 Task: Search for calendar events categorized as 'Tomorrow' in the current folder.
Action: Mouse moved to (20, 72)
Screenshot: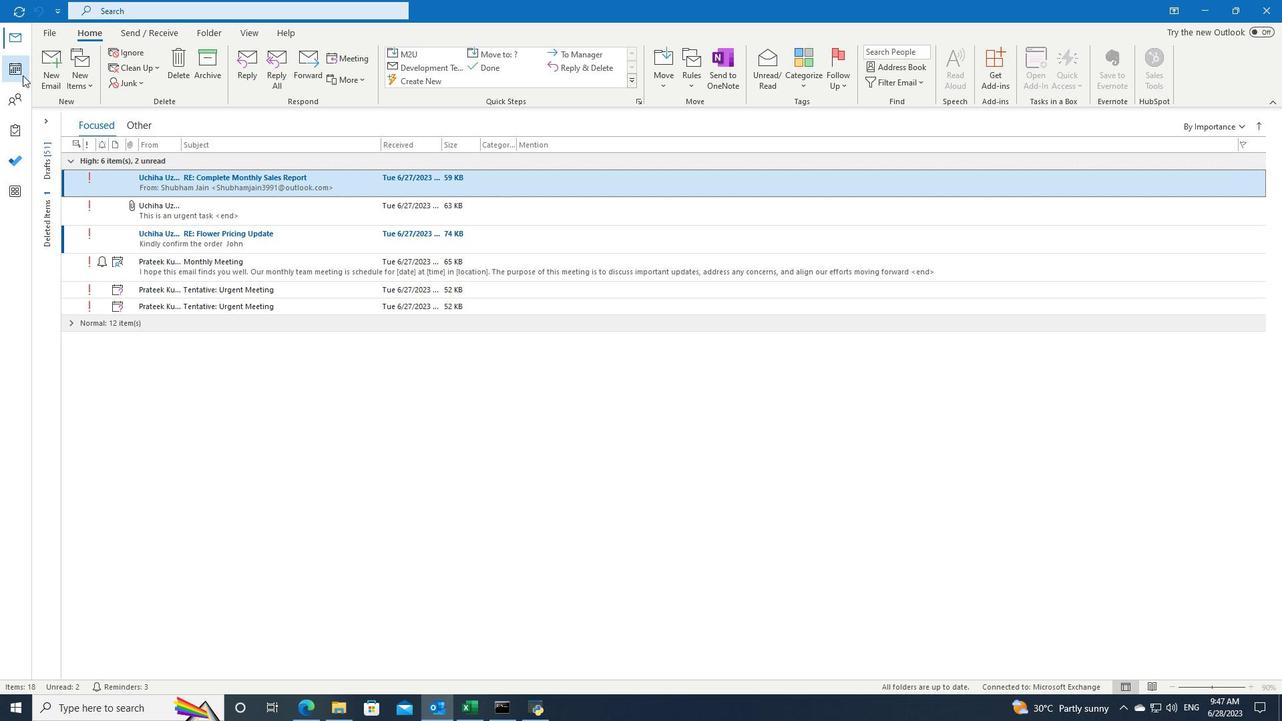 
Action: Mouse pressed left at (20, 72)
Screenshot: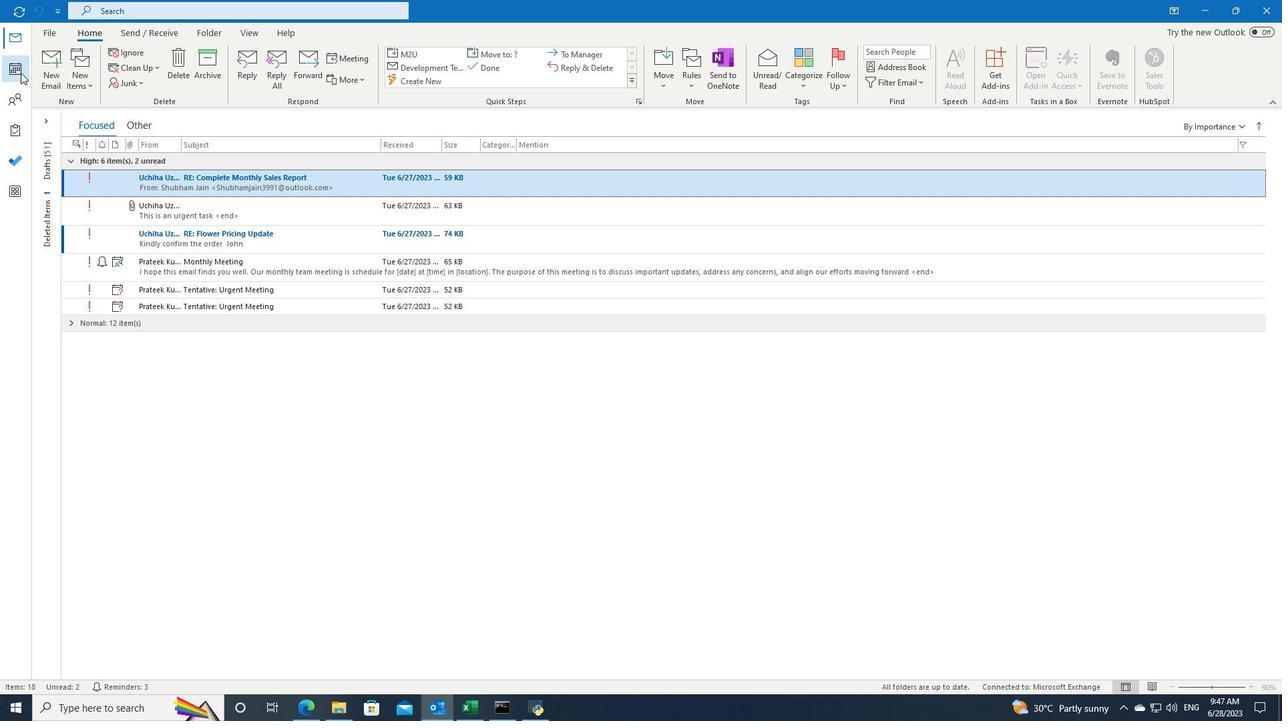 
Action: Mouse moved to (350, 6)
Screenshot: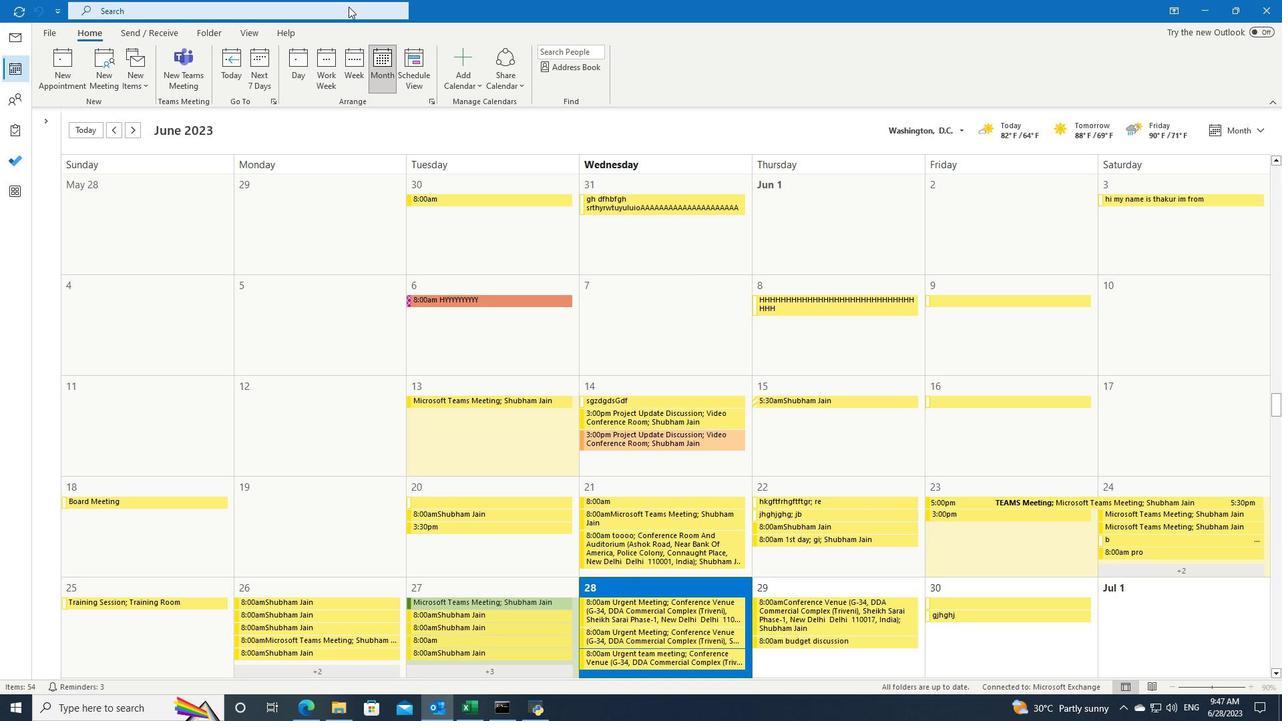 
Action: Mouse pressed left at (350, 6)
Screenshot: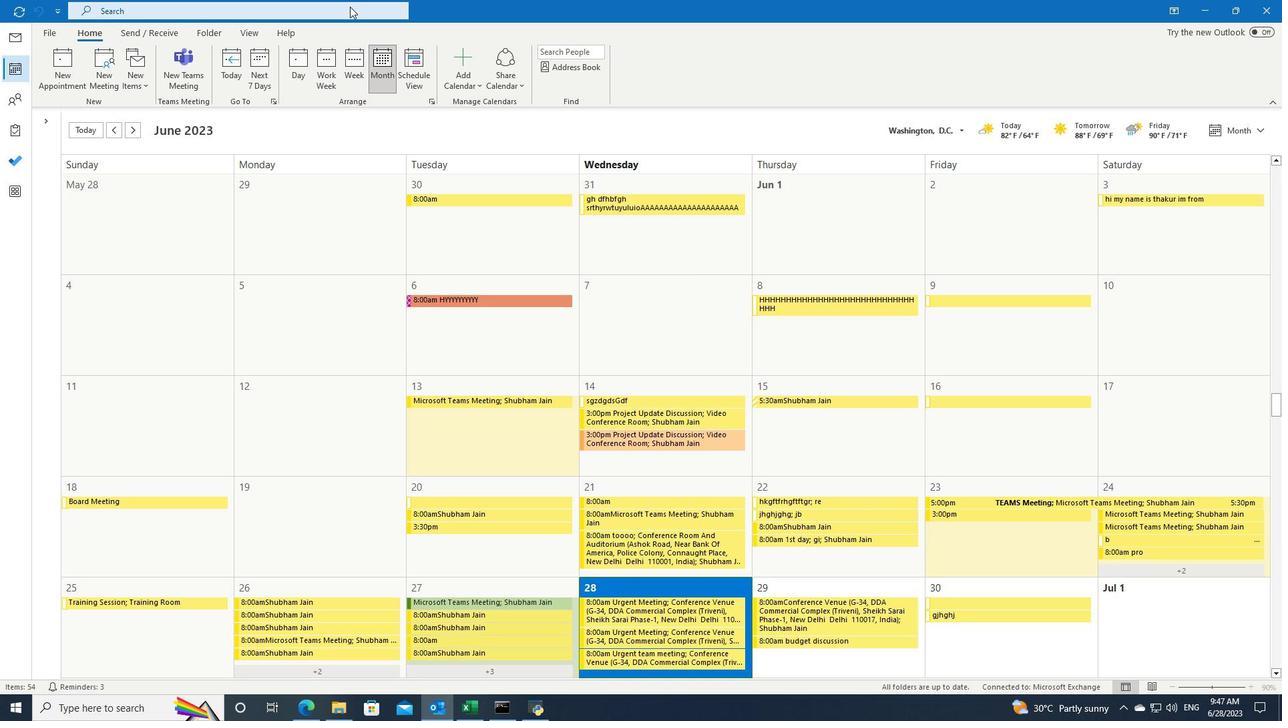 
Action: Mouse moved to (452, 11)
Screenshot: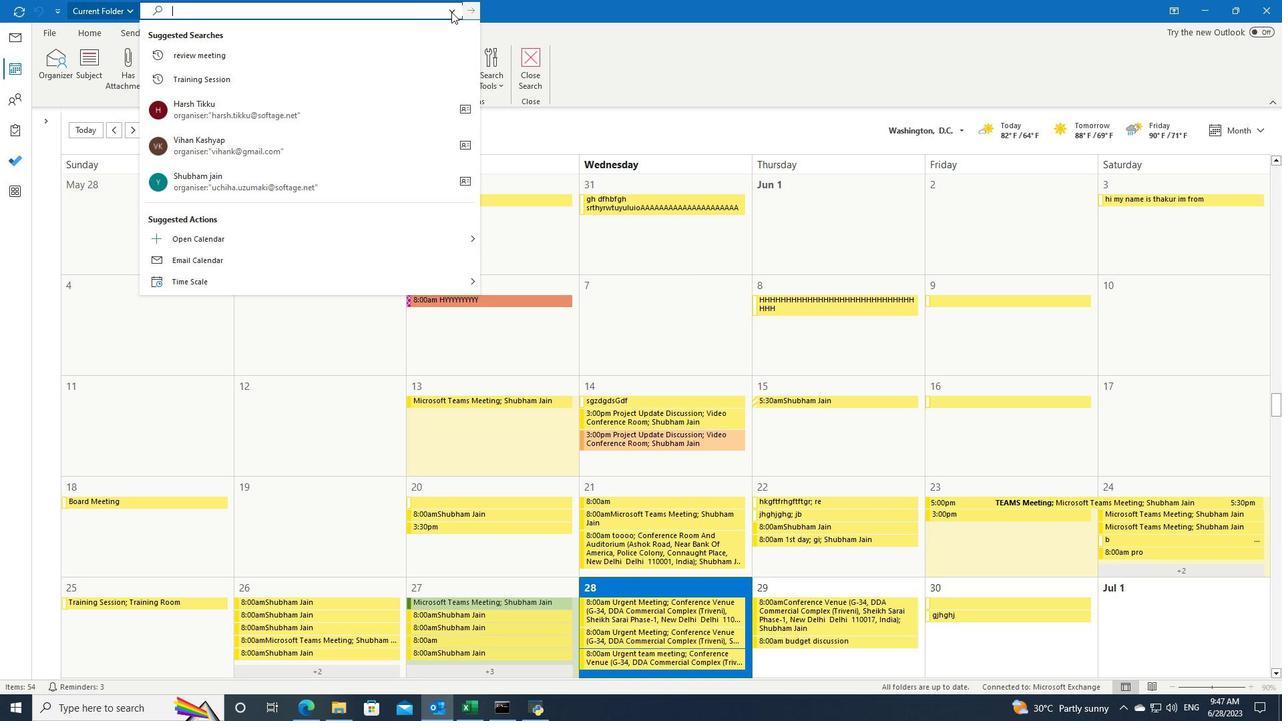 
Action: Mouse pressed left at (452, 11)
Screenshot: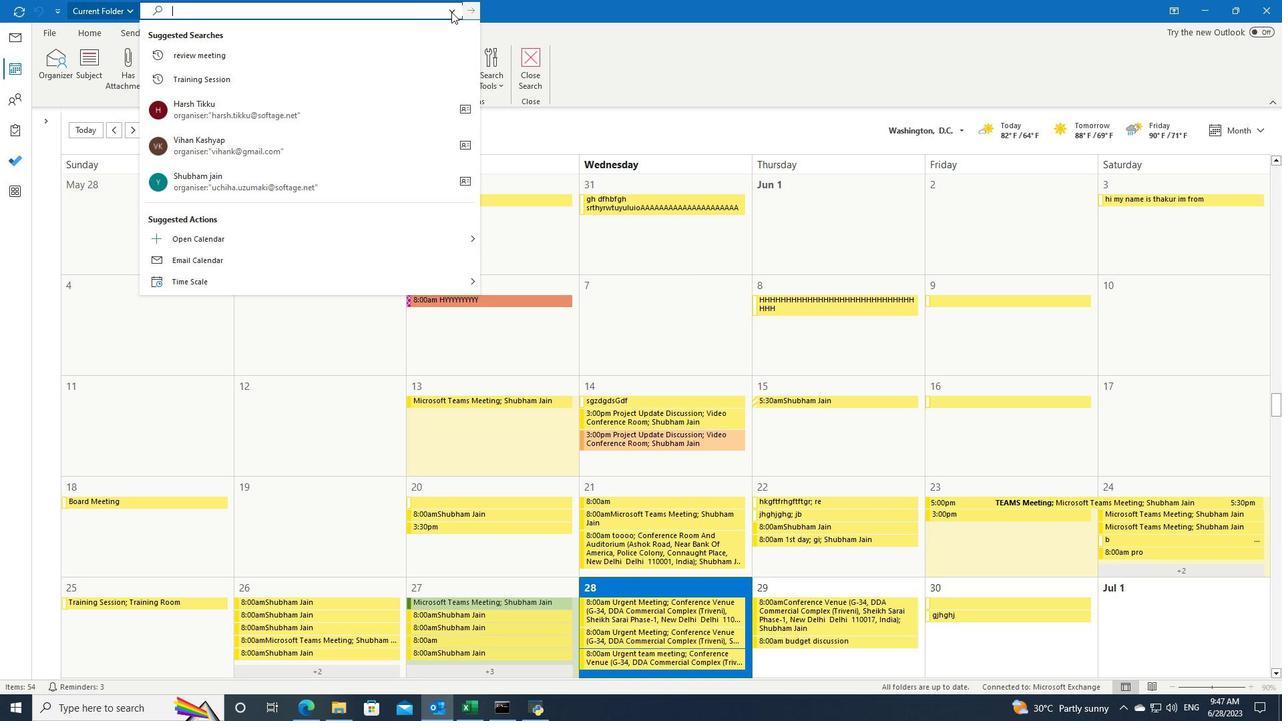 
Action: Mouse moved to (462, 110)
Screenshot: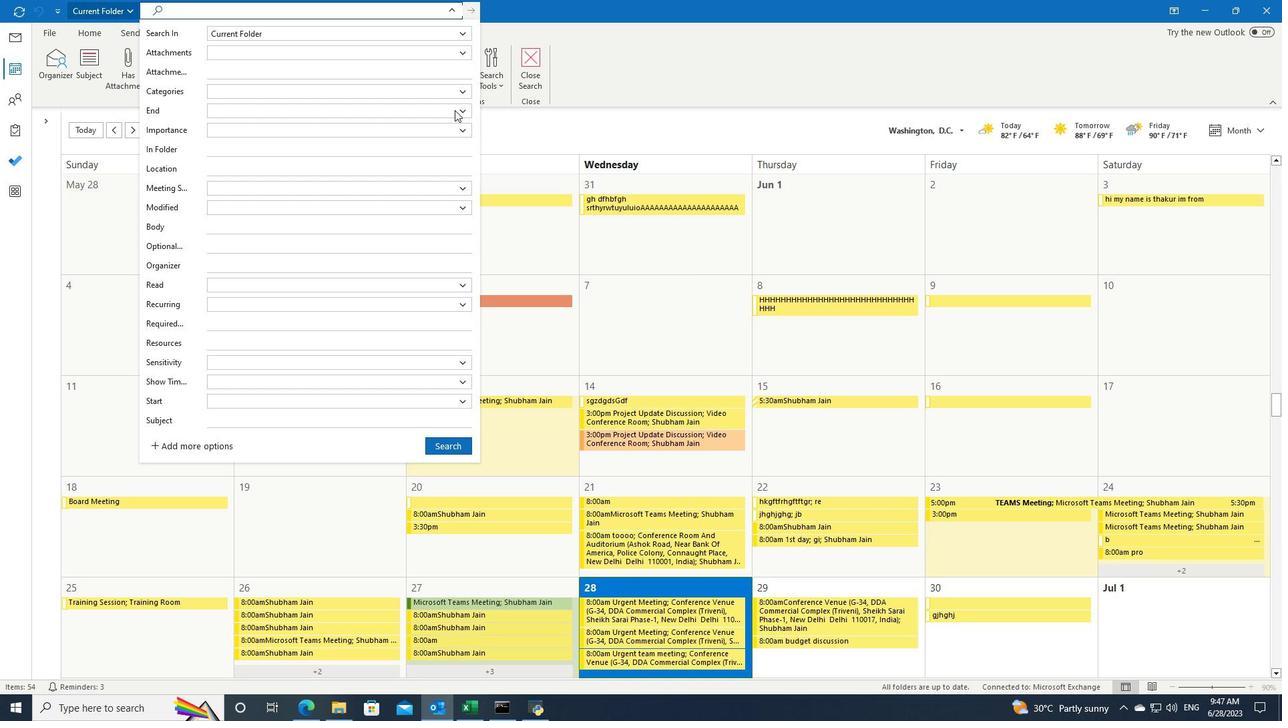 
Action: Mouse pressed left at (462, 110)
Screenshot: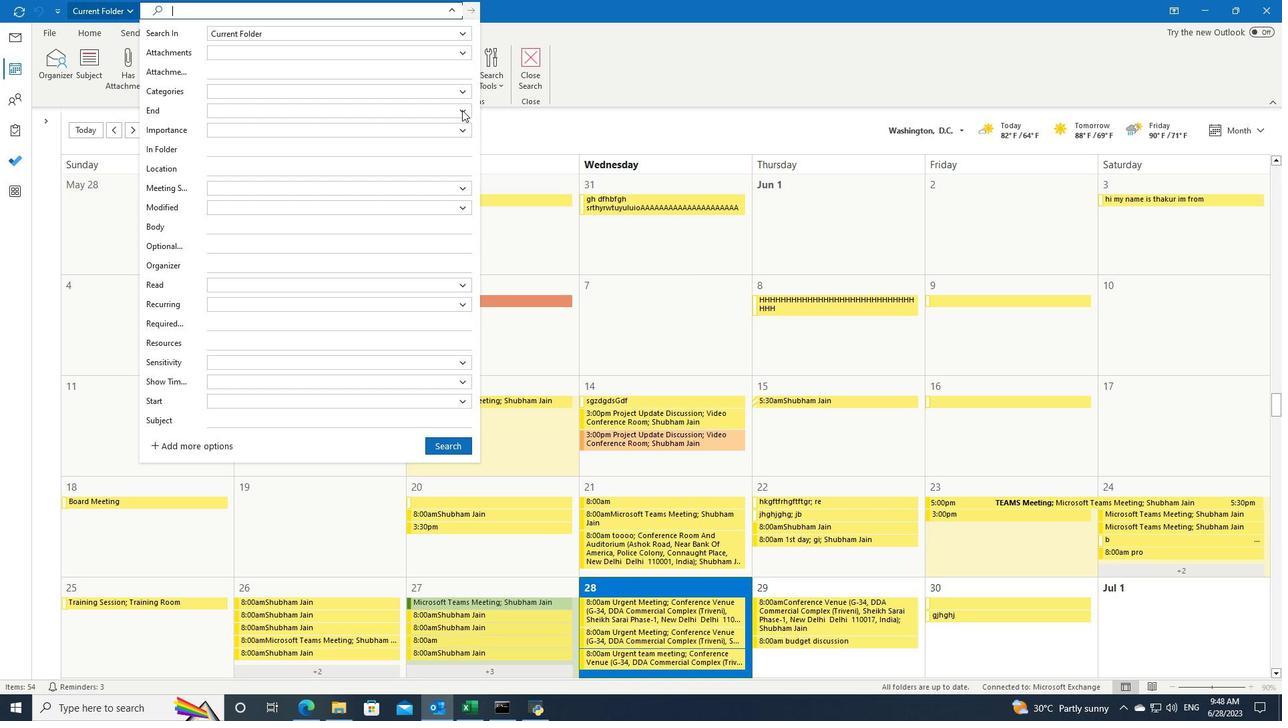 
Action: Mouse moved to (424, 146)
Screenshot: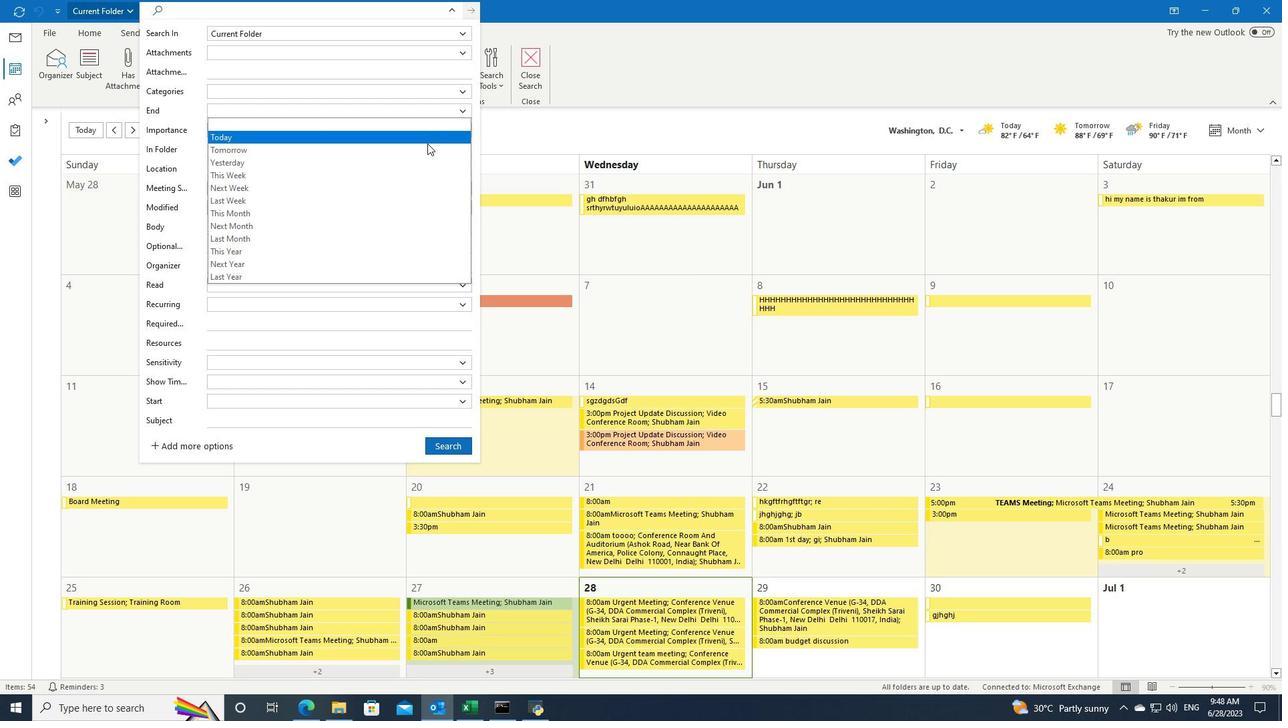 
Action: Mouse pressed left at (424, 146)
Screenshot: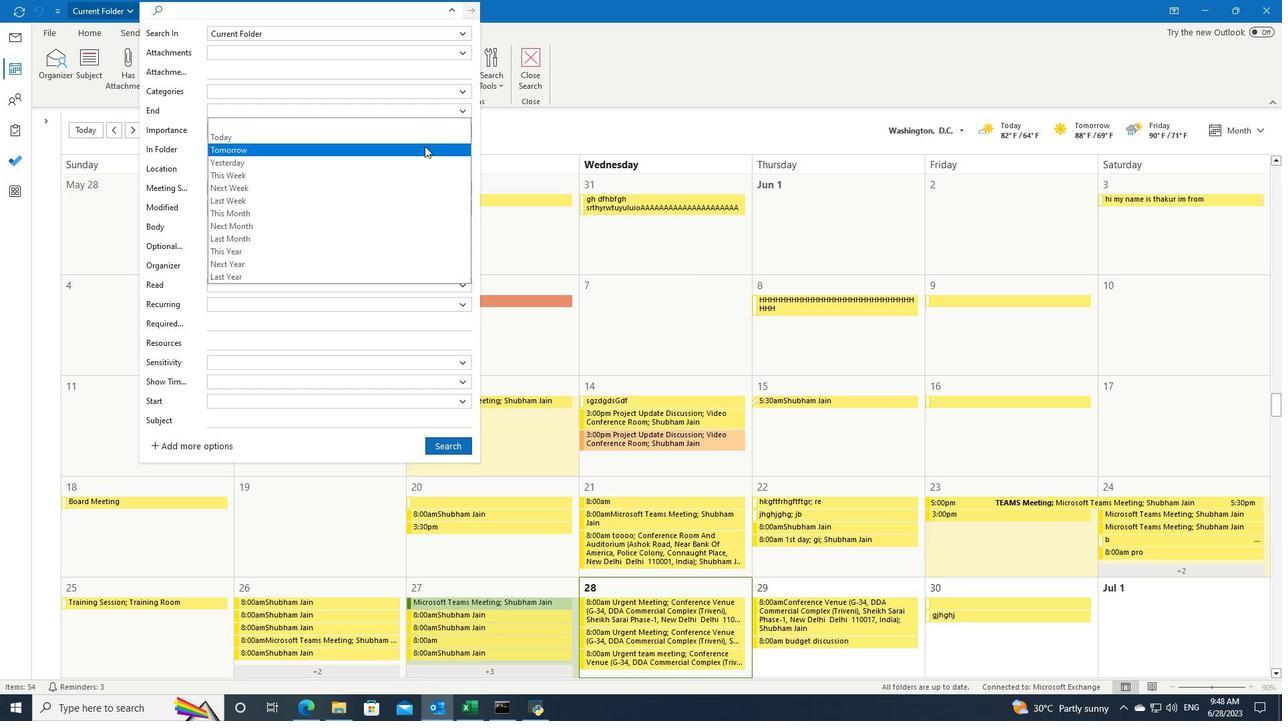 
Action: Mouse moved to (436, 442)
Screenshot: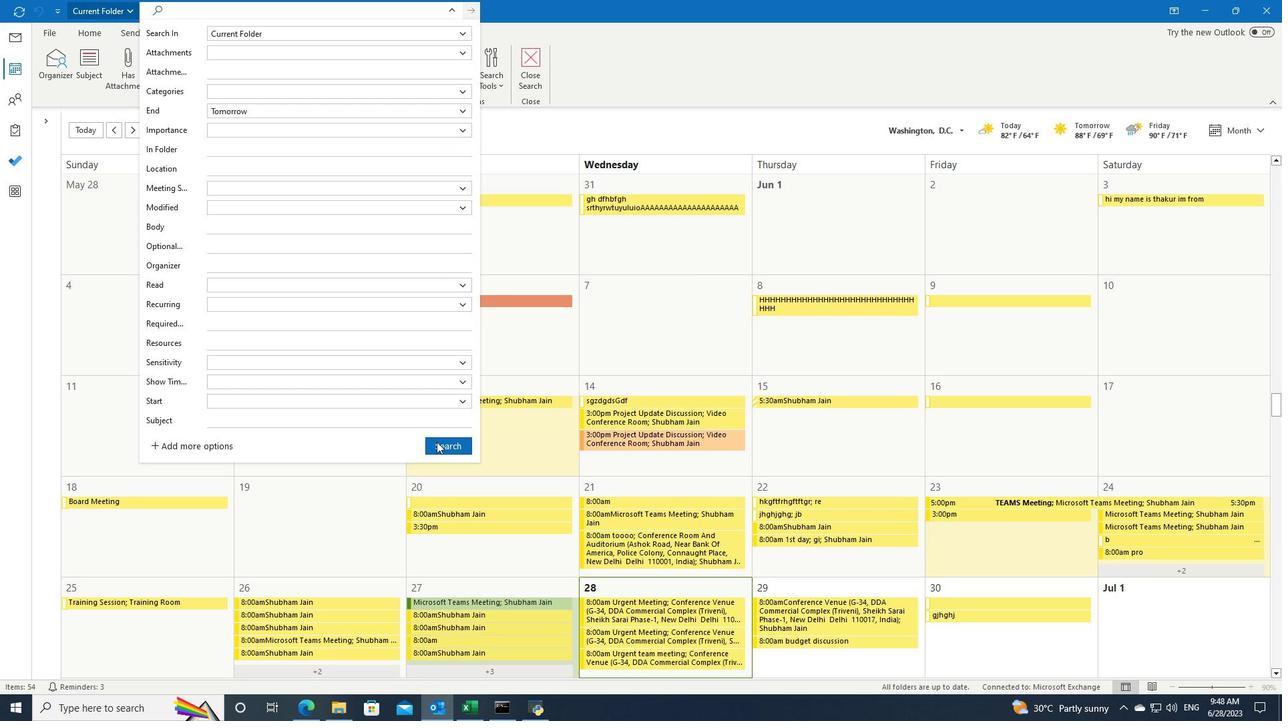 
Action: Mouse pressed left at (436, 442)
Screenshot: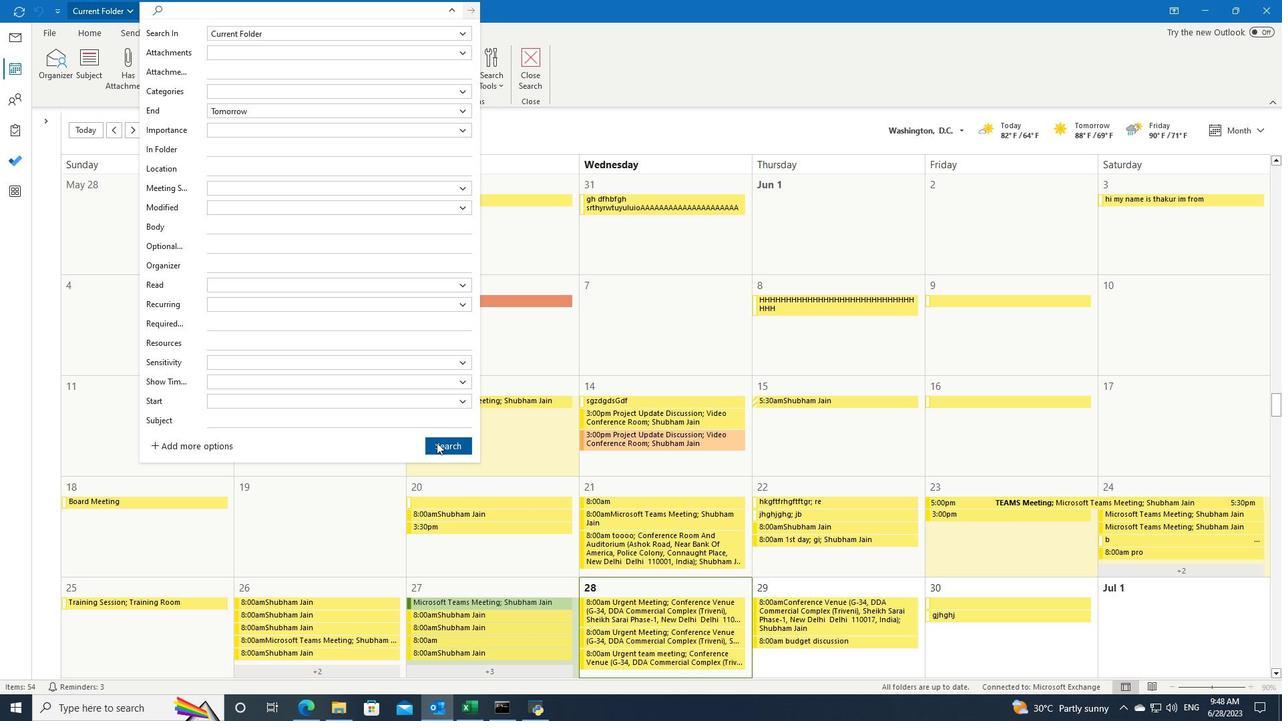 
